 Task: Add the task  Develop a new online tool for online job applications to the section Feature Testing Sprint in the project AztecBridge and add a Due Date to the respective task as 2024/05/23
Action: Mouse moved to (550, 546)
Screenshot: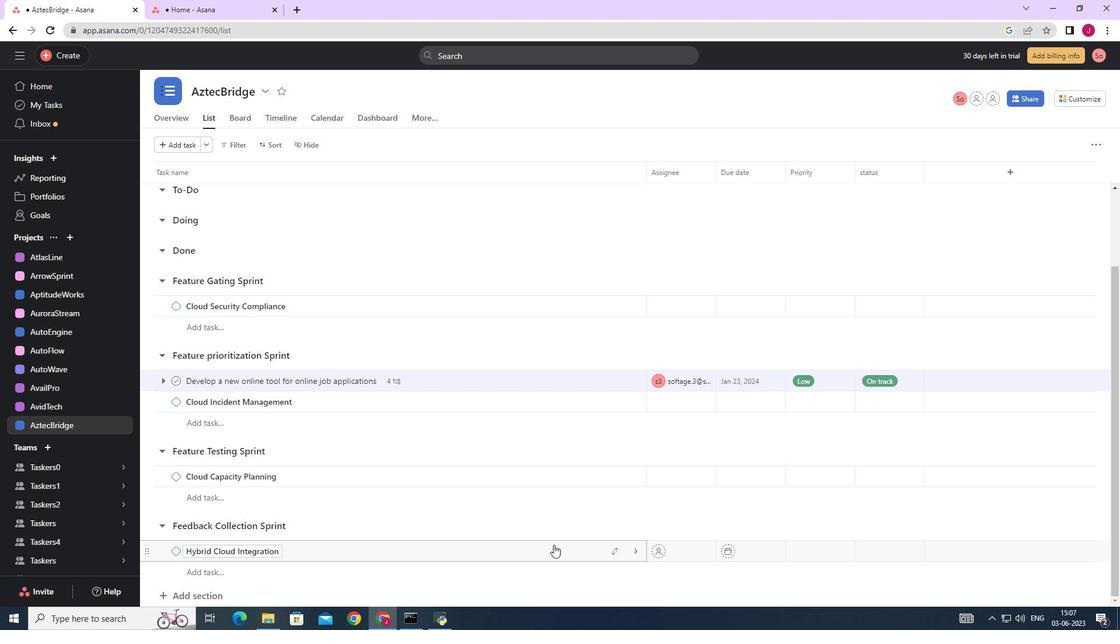 
Action: Mouse scrolled (550, 546) with delta (0, 0)
Screenshot: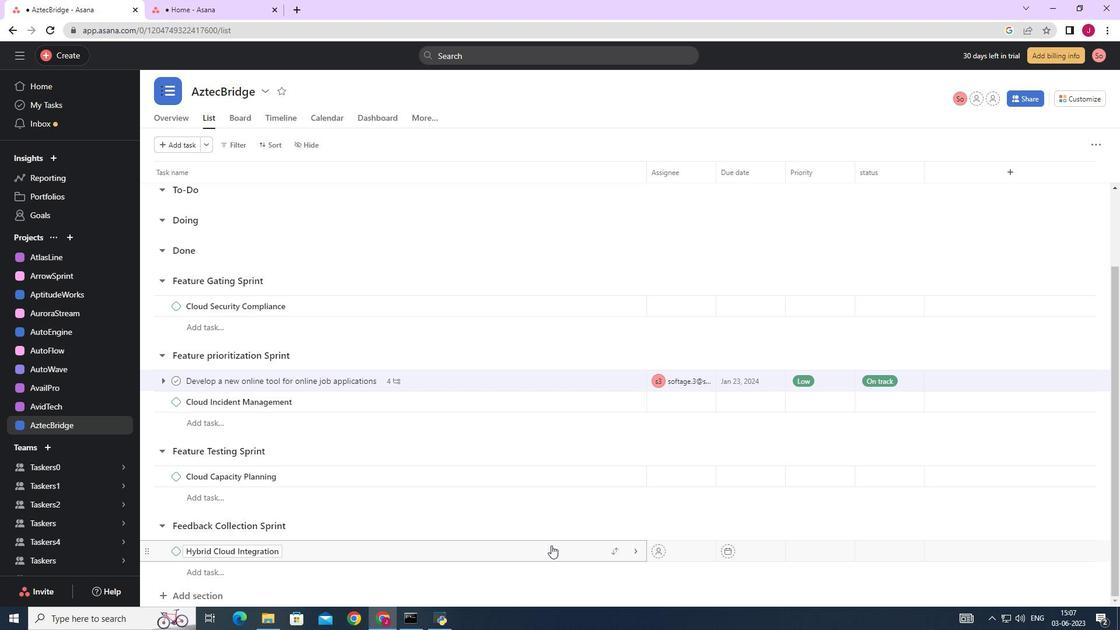 
Action: Mouse moved to (550, 546)
Screenshot: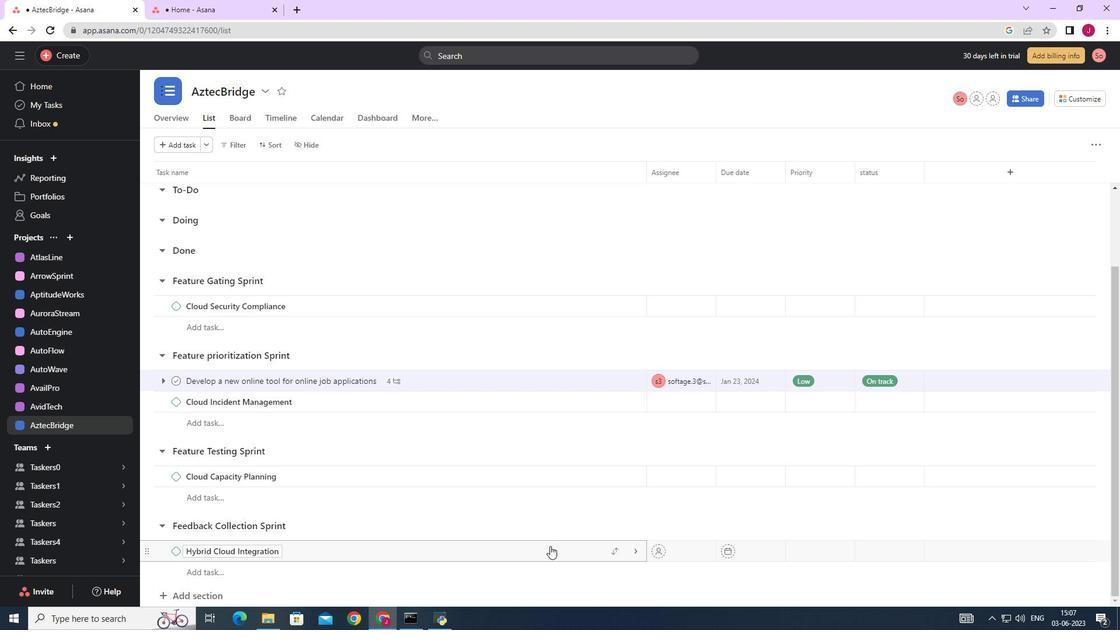 
Action: Mouse scrolled (550, 546) with delta (0, 0)
Screenshot: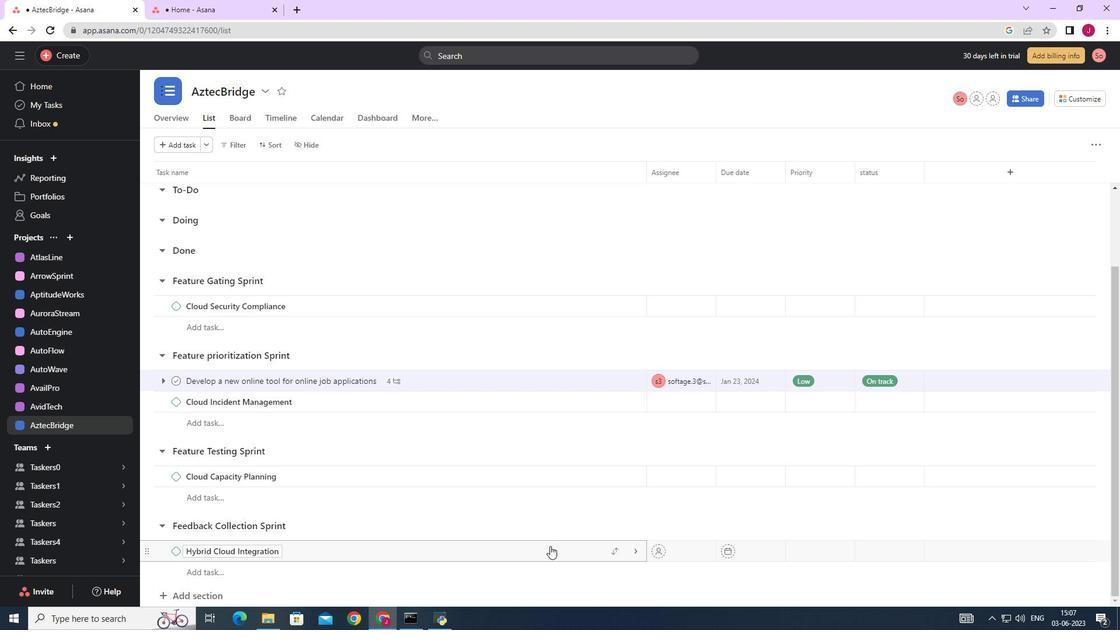 
Action: Mouse moved to (548, 546)
Screenshot: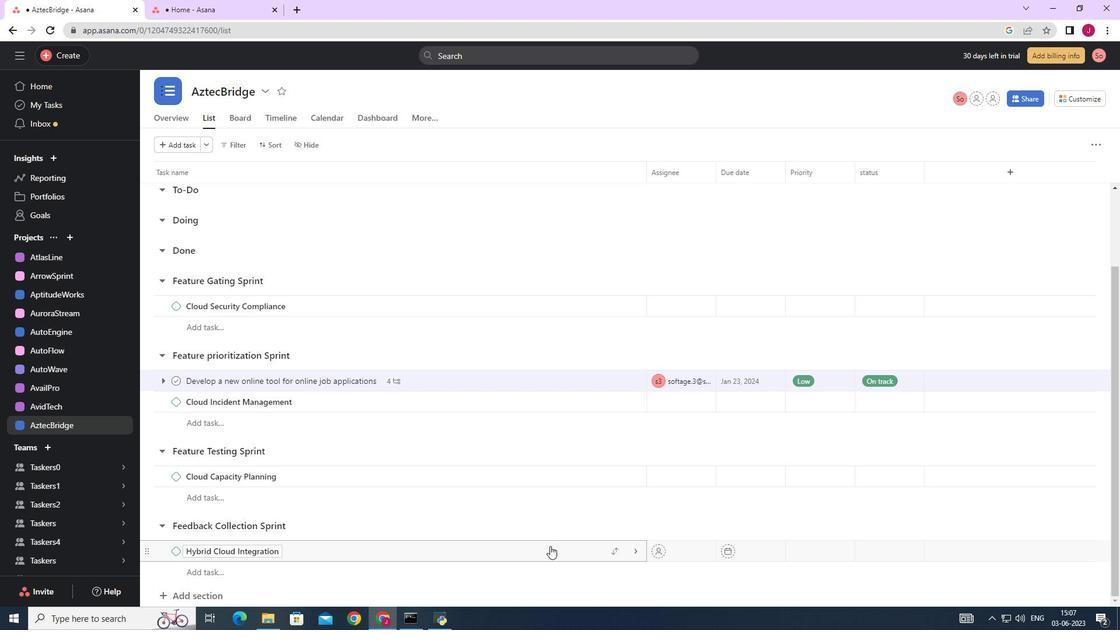 
Action: Mouse scrolled (548, 546) with delta (0, 0)
Screenshot: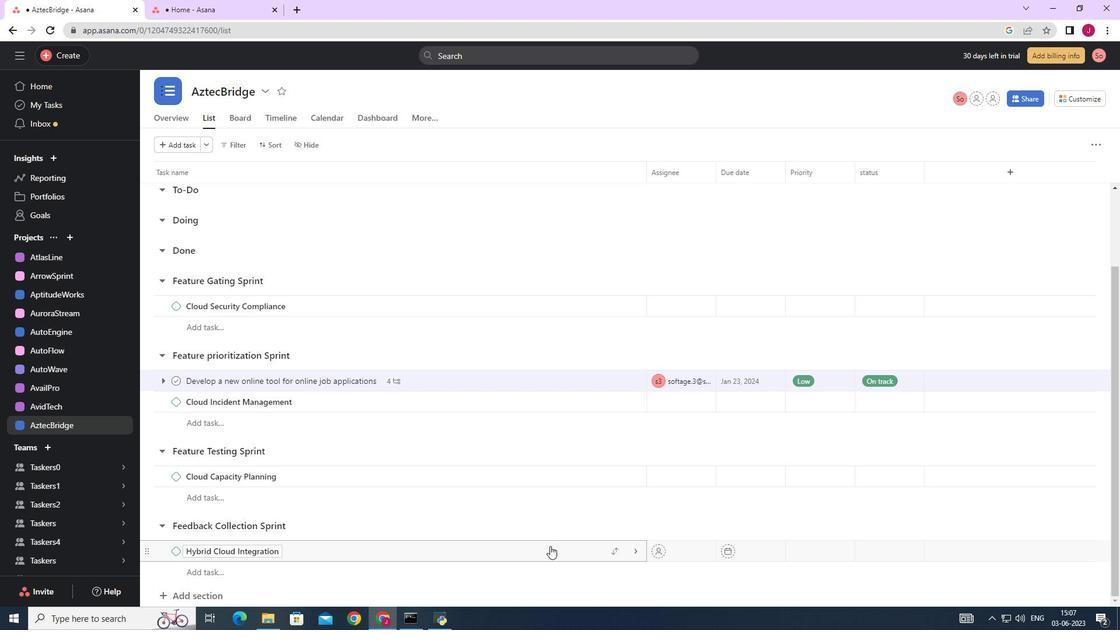 
Action: Mouse moved to (611, 478)
Screenshot: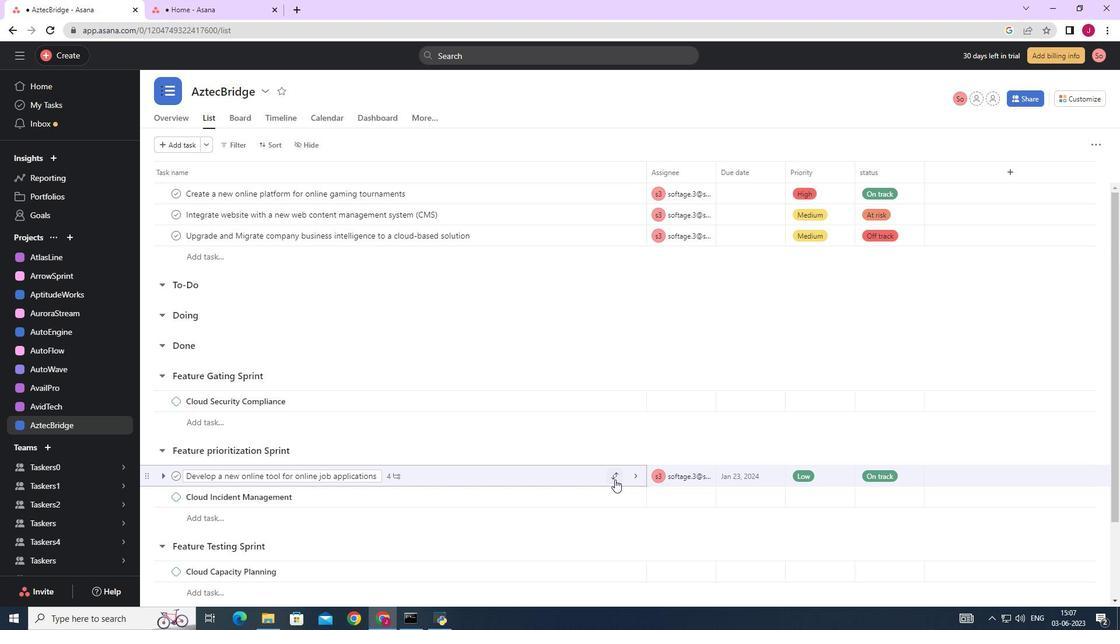 
Action: Mouse pressed left at (611, 478)
Screenshot: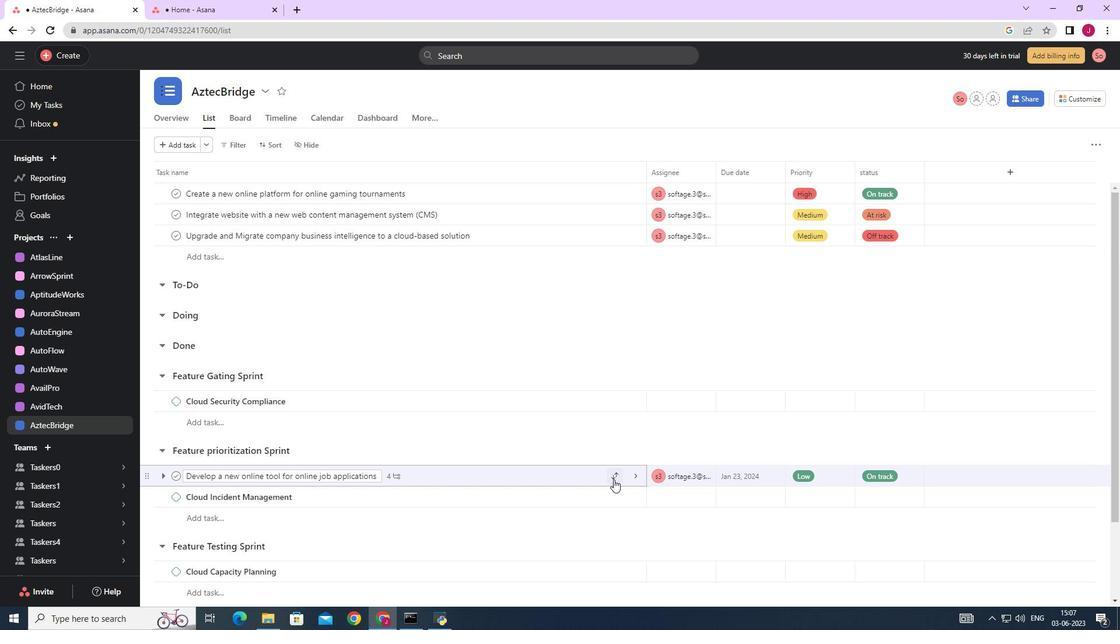
Action: Mouse moved to (558, 429)
Screenshot: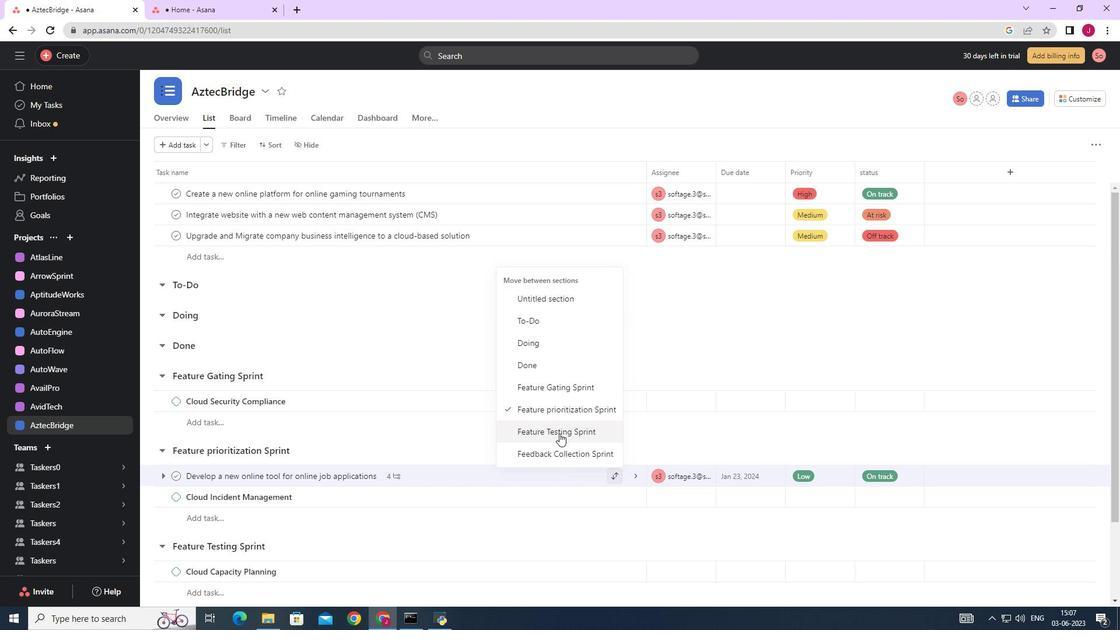 
Action: Mouse pressed left at (558, 429)
Screenshot: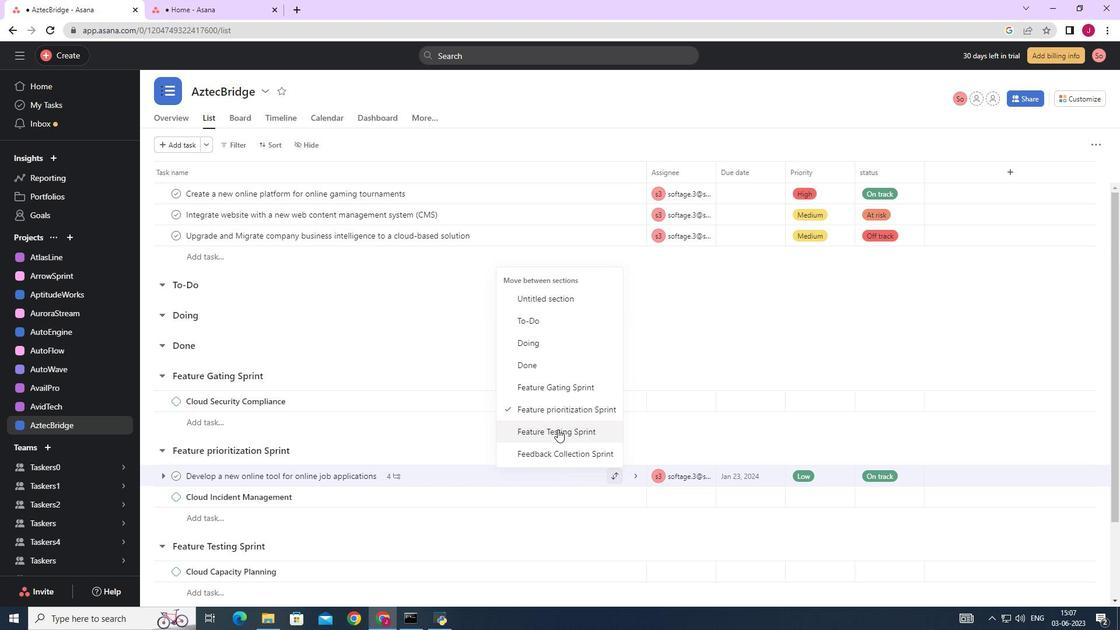 
Action: Mouse moved to (696, 471)
Screenshot: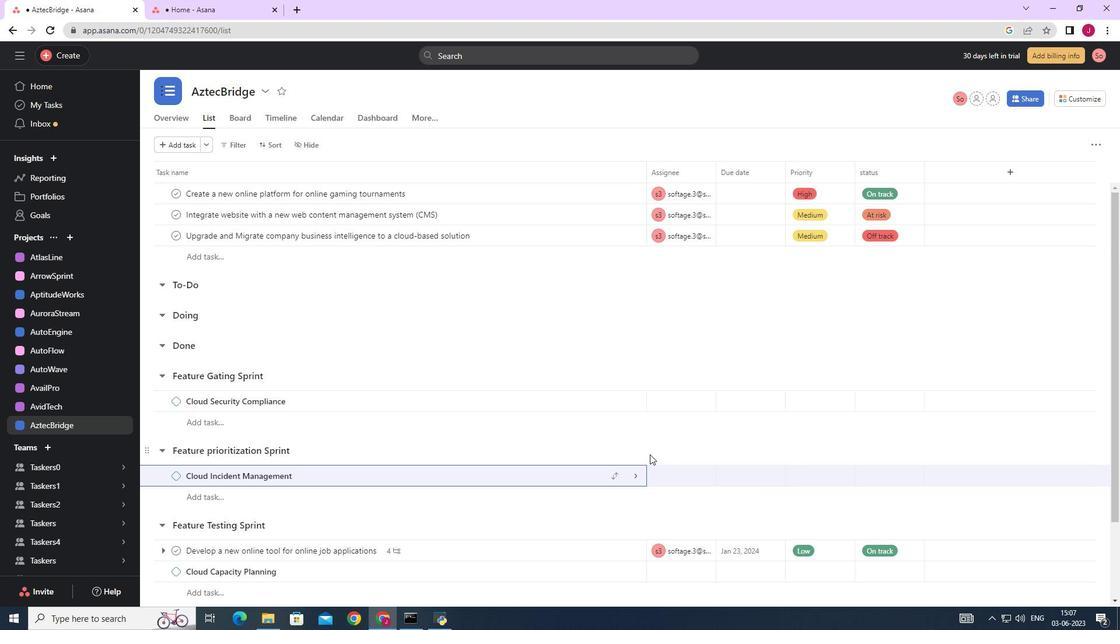 
Action: Mouse scrolled (696, 471) with delta (0, 0)
Screenshot: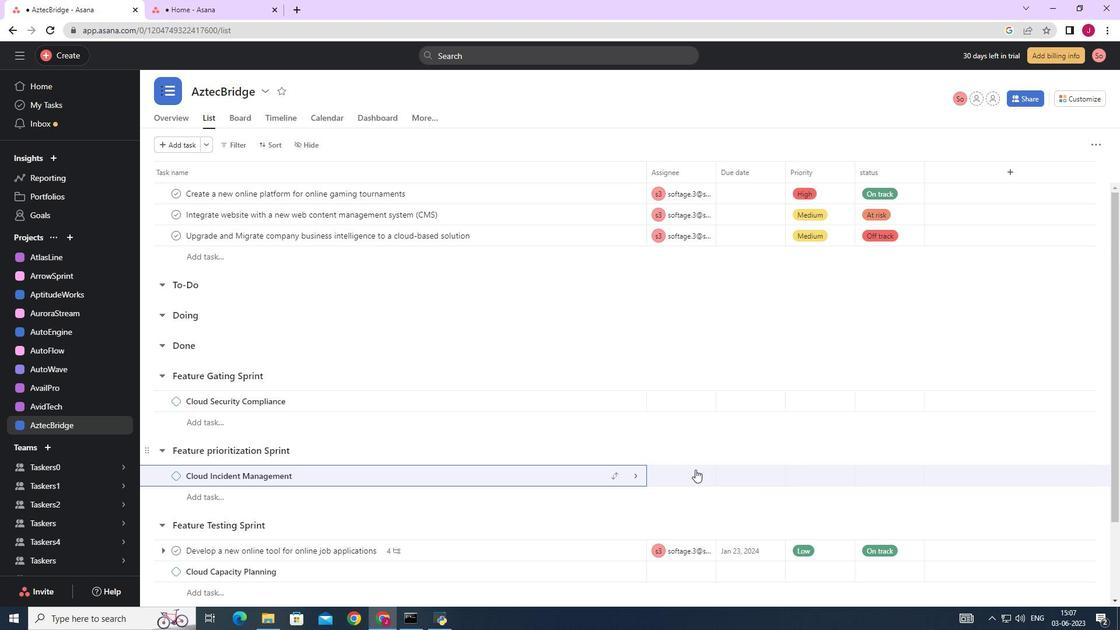 
Action: Mouse moved to (697, 472)
Screenshot: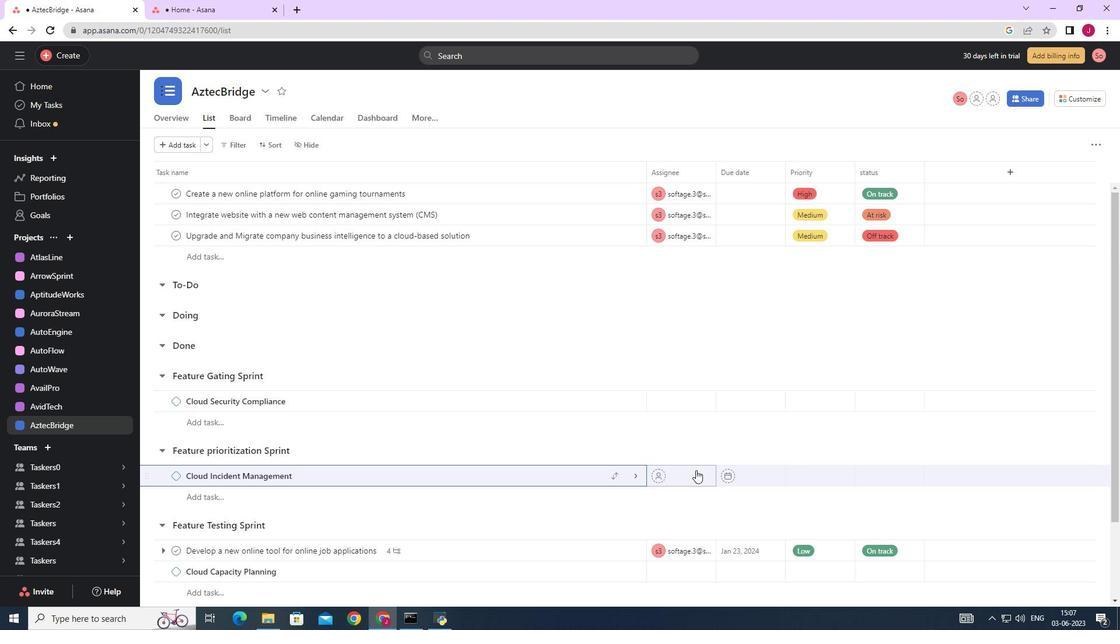 
Action: Mouse scrolled (697, 472) with delta (0, 0)
Screenshot: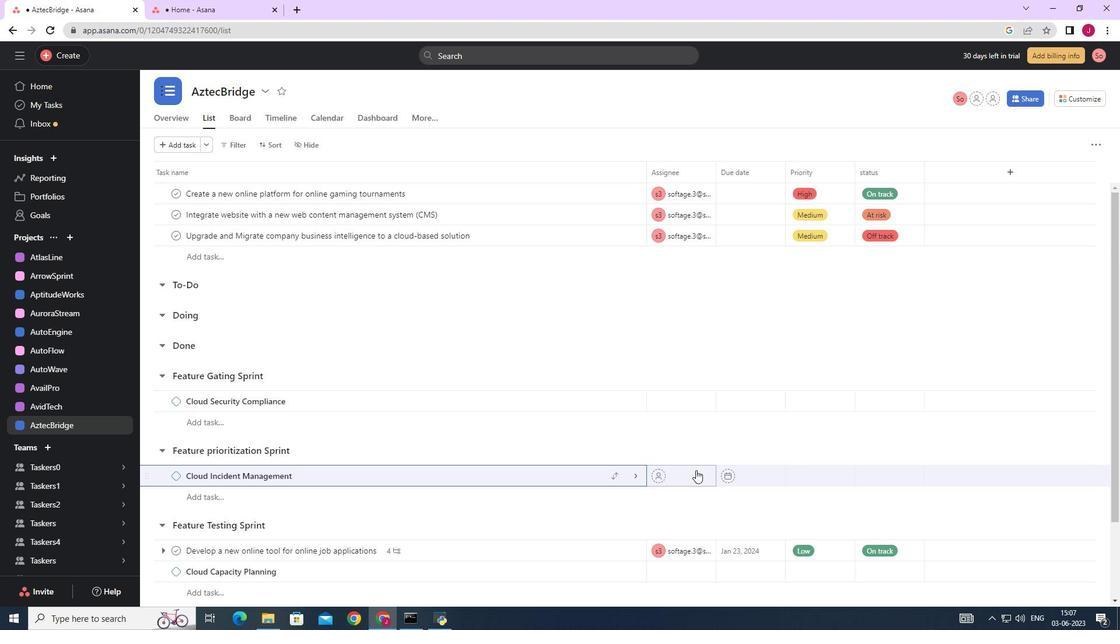 
Action: Mouse moved to (697, 473)
Screenshot: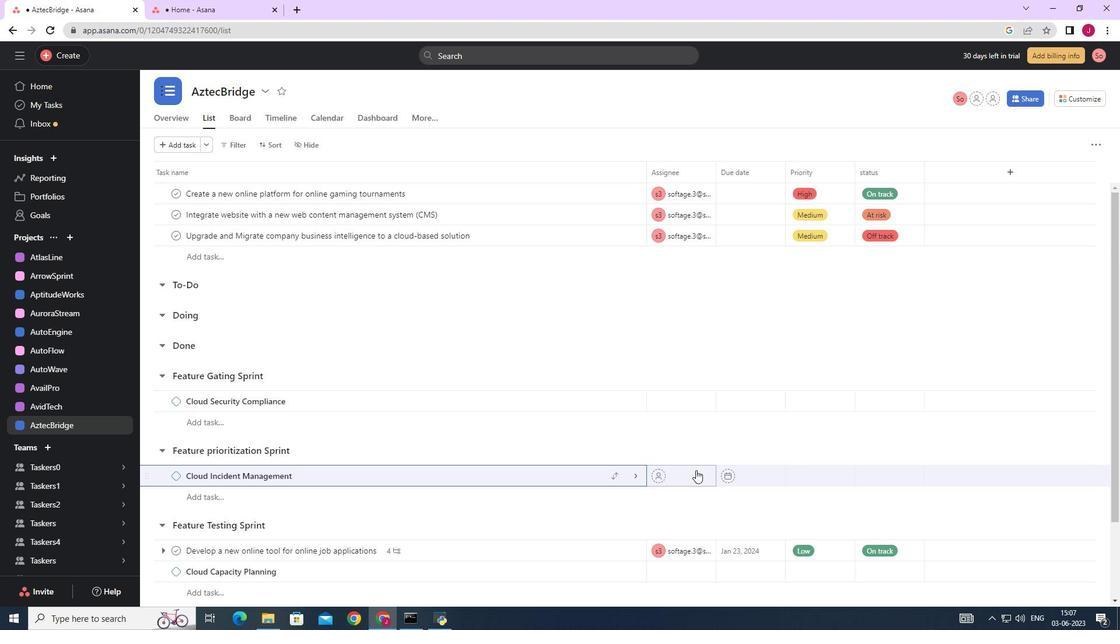
Action: Mouse scrolled (697, 473) with delta (0, 0)
Screenshot: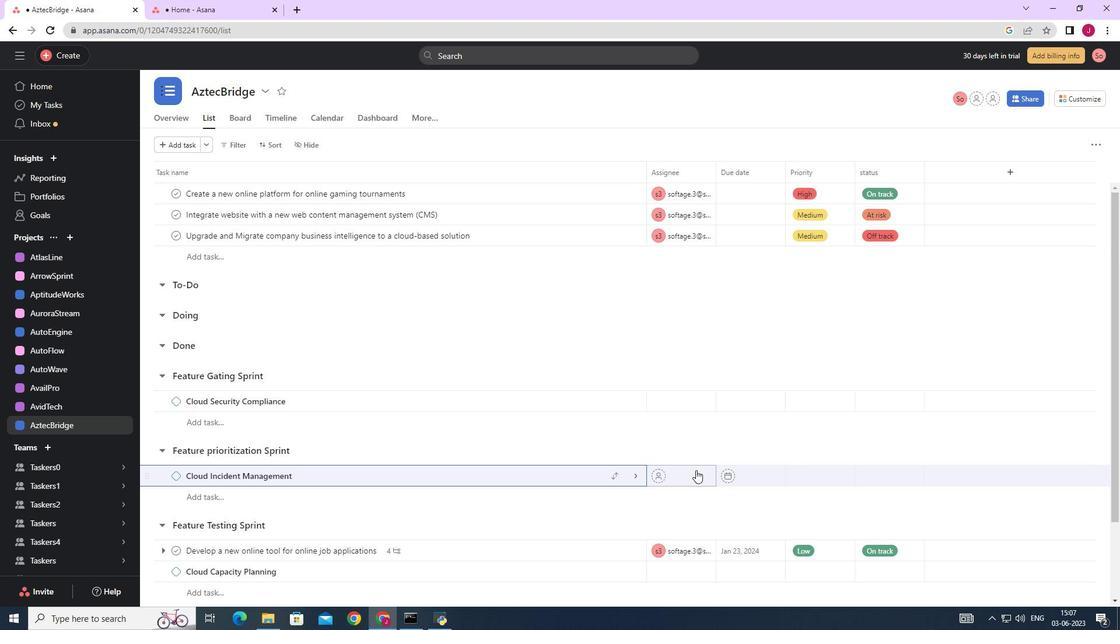 
Action: Mouse moved to (697, 475)
Screenshot: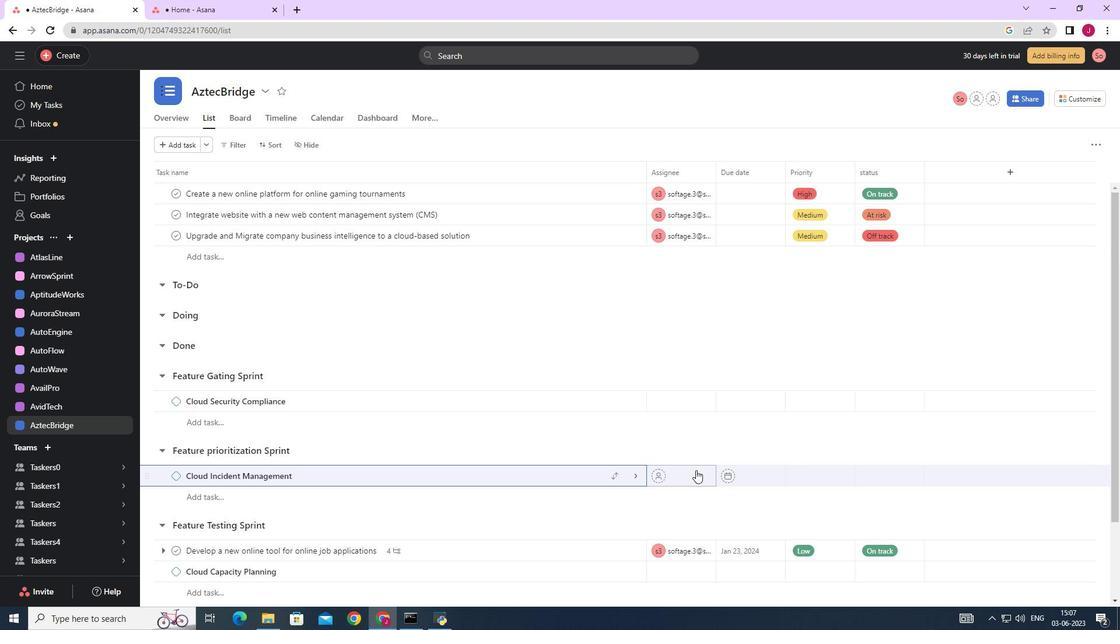 
Action: Mouse scrolled (697, 474) with delta (0, 0)
Screenshot: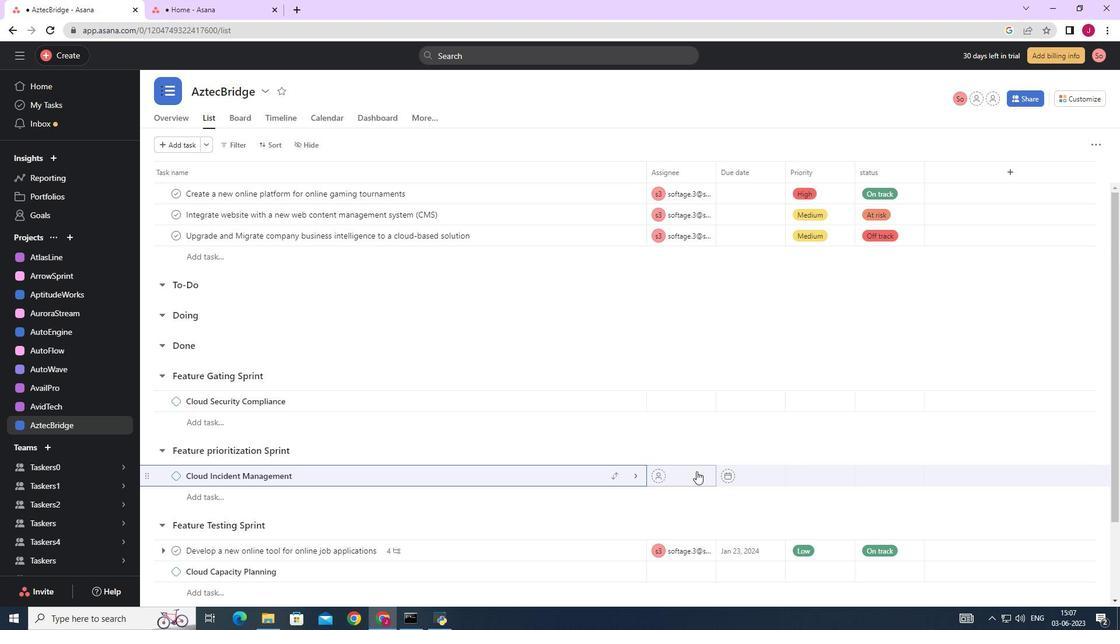 
Action: Mouse moved to (697, 476)
Screenshot: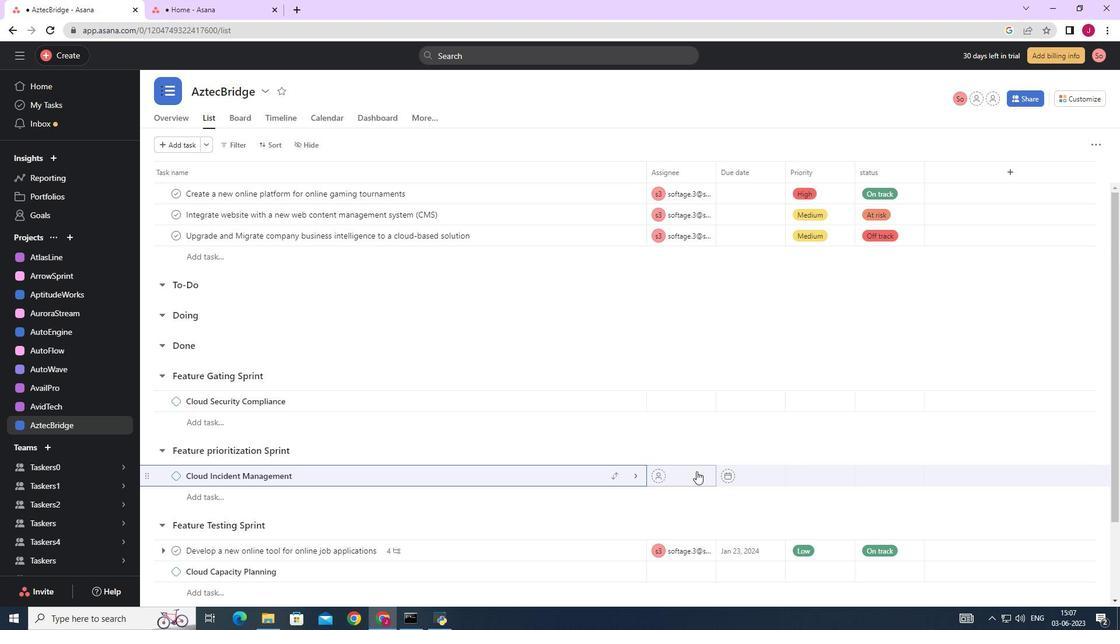
Action: Mouse scrolled (697, 476) with delta (0, 0)
Screenshot: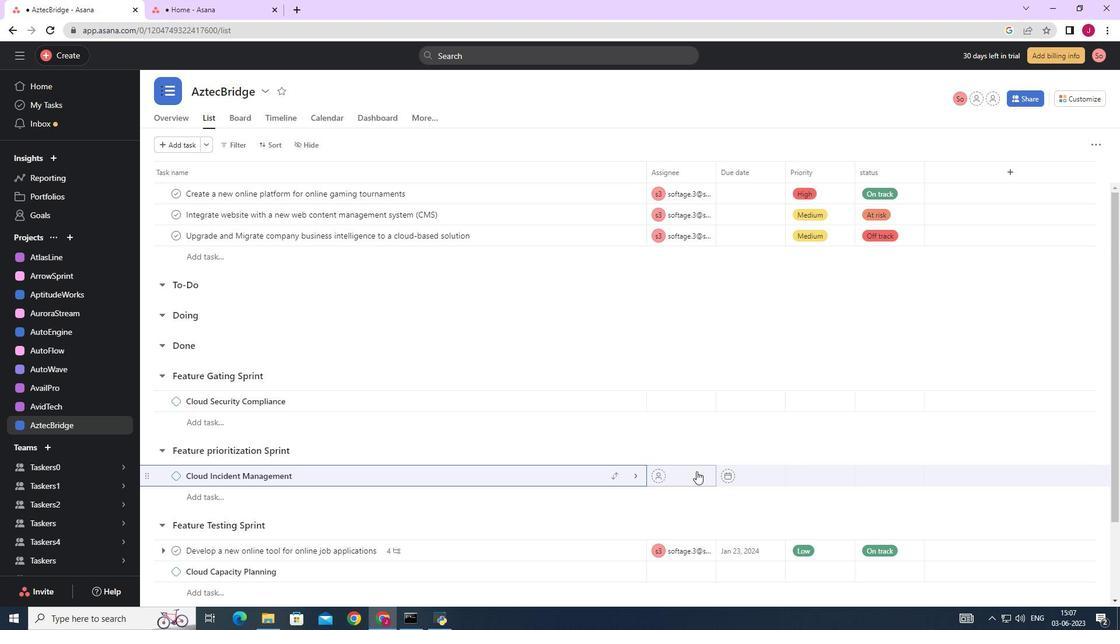 
Action: Mouse moved to (775, 455)
Screenshot: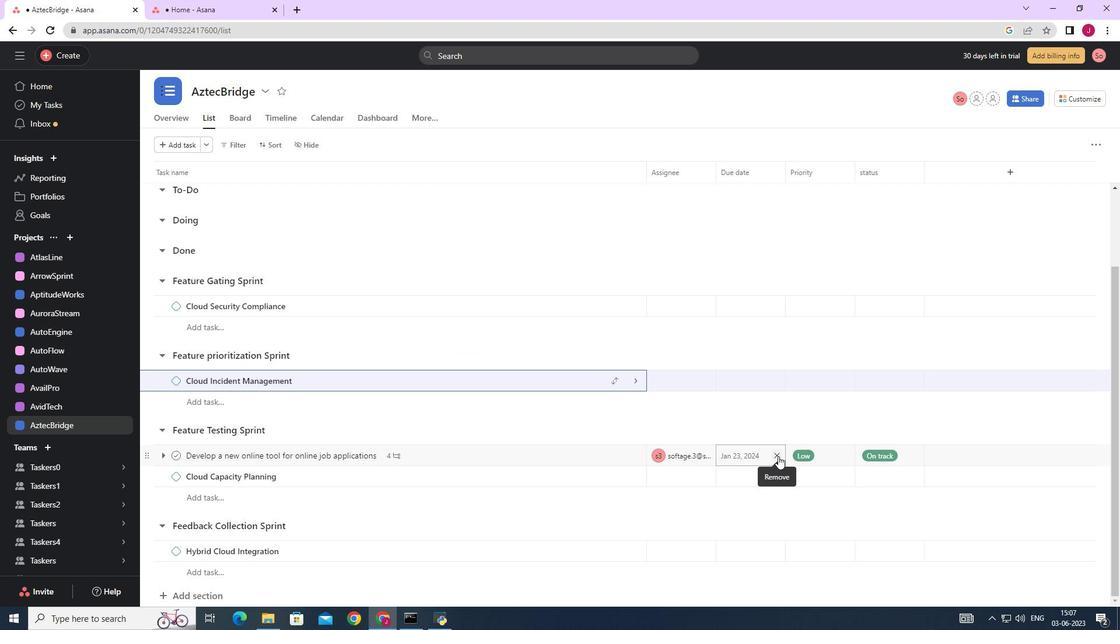 
Action: Mouse pressed left at (775, 455)
Screenshot: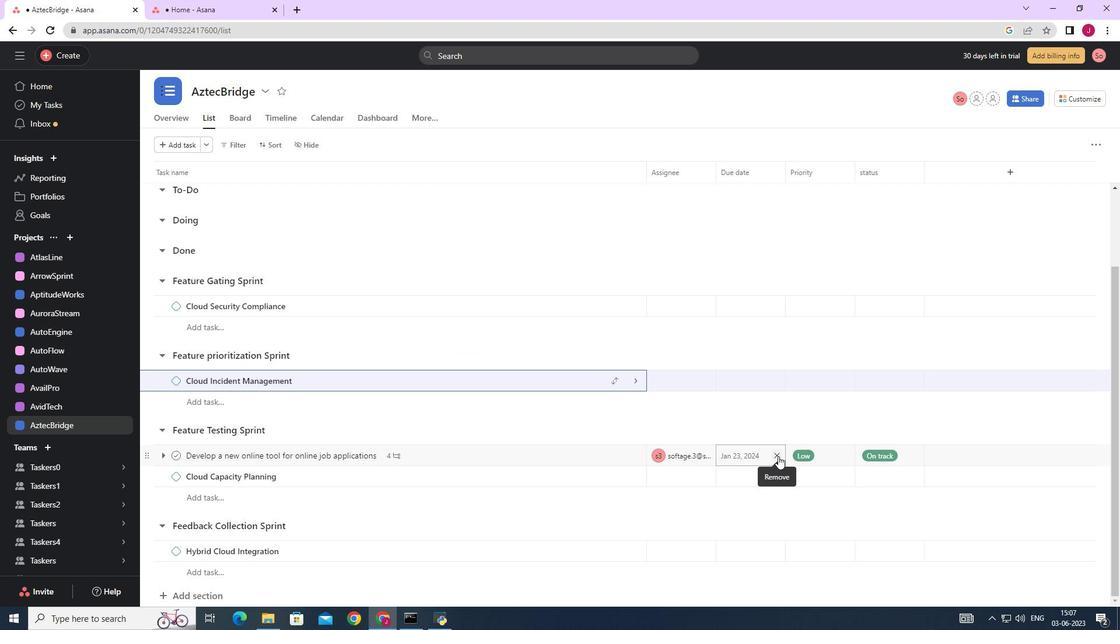 
Action: Mouse moved to (745, 458)
Screenshot: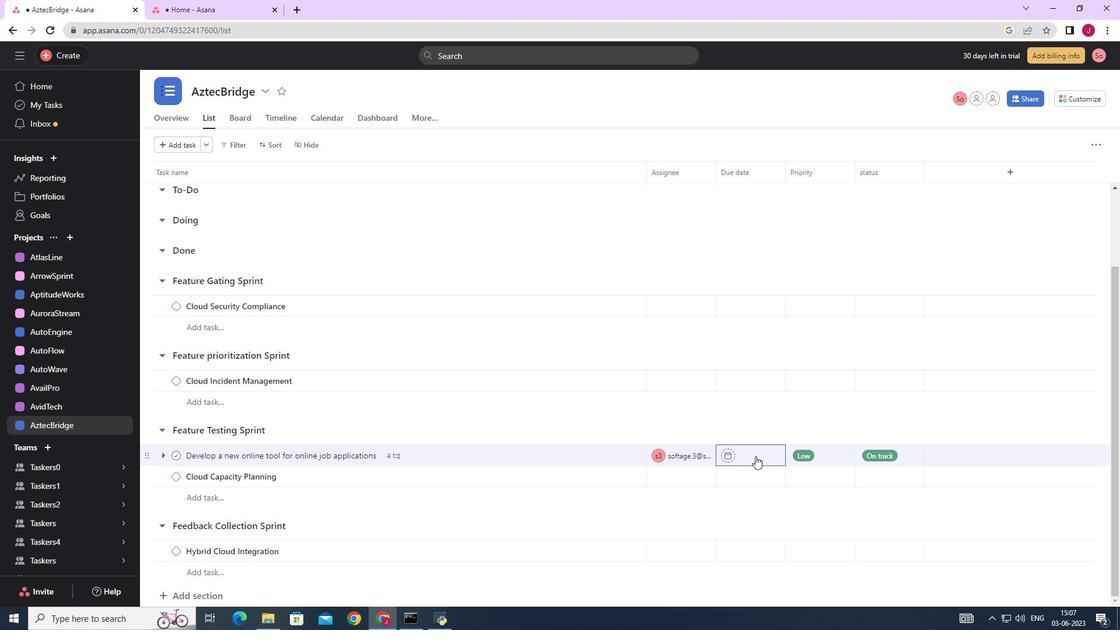 
Action: Mouse pressed left at (745, 458)
Screenshot: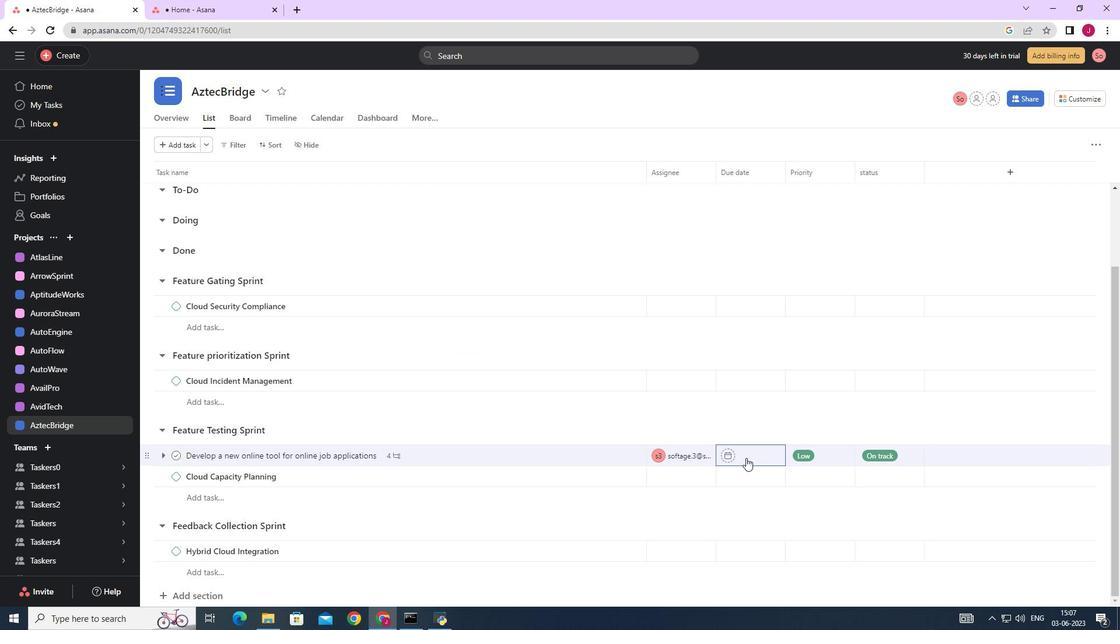 
Action: Mouse moved to (868, 272)
Screenshot: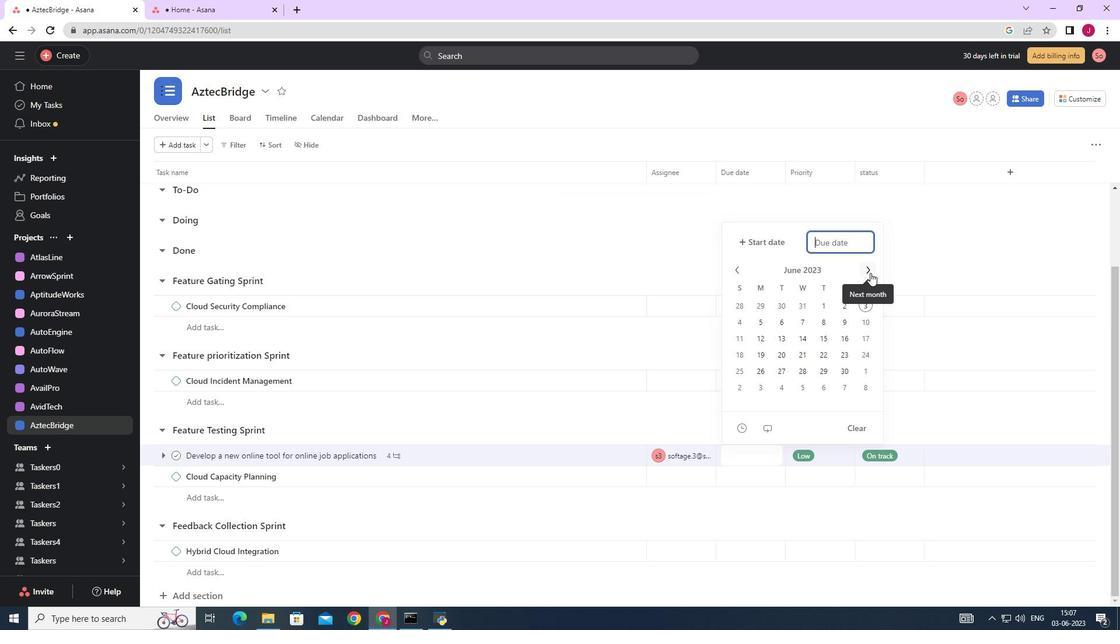
Action: Mouse pressed left at (868, 272)
Screenshot: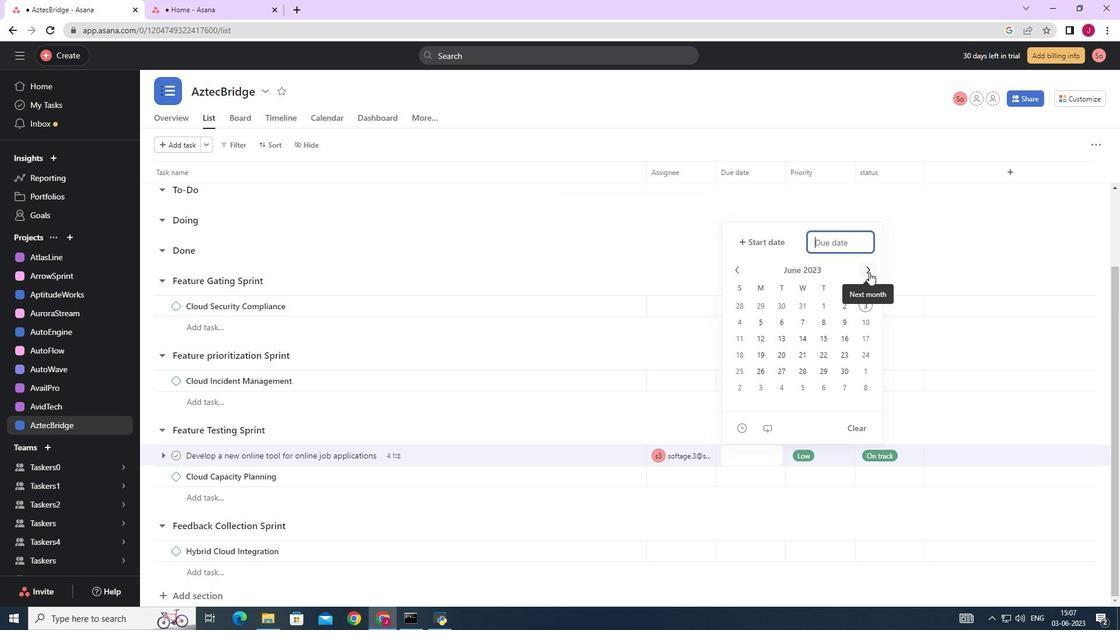 
Action: Mouse pressed left at (868, 272)
Screenshot: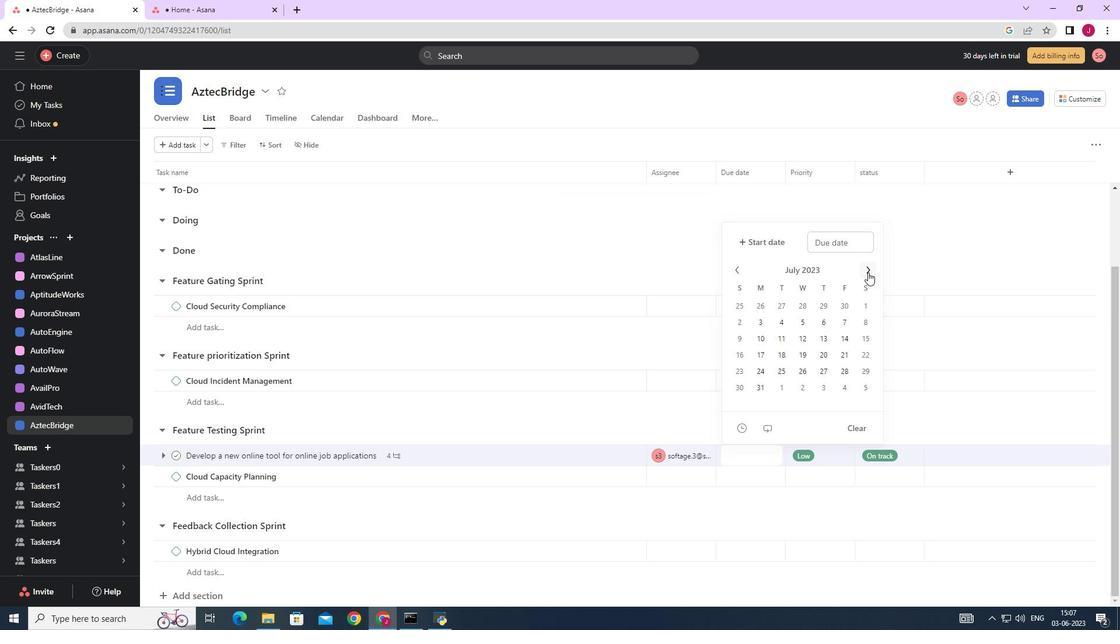 
Action: Mouse pressed left at (868, 272)
Screenshot: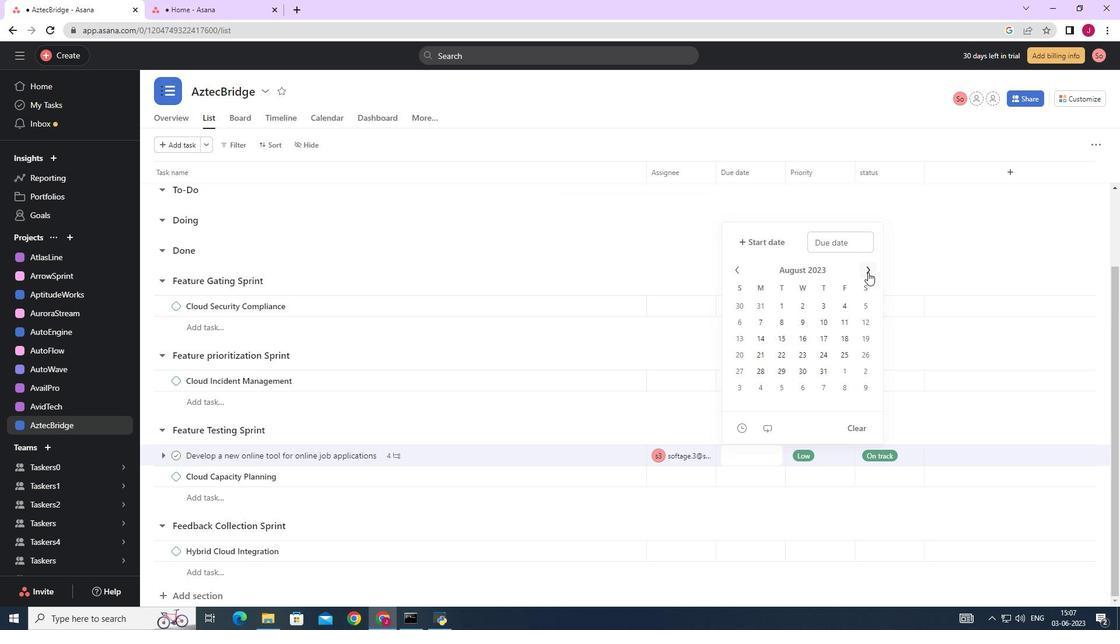 
Action: Mouse pressed left at (868, 272)
Screenshot: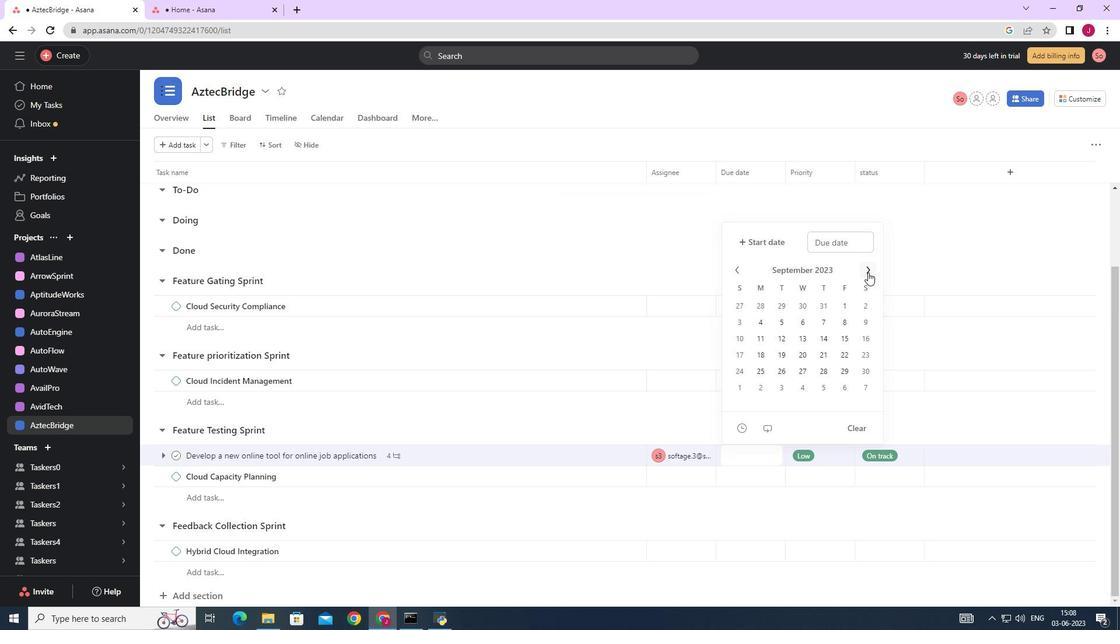 
Action: Mouse pressed left at (868, 272)
Screenshot: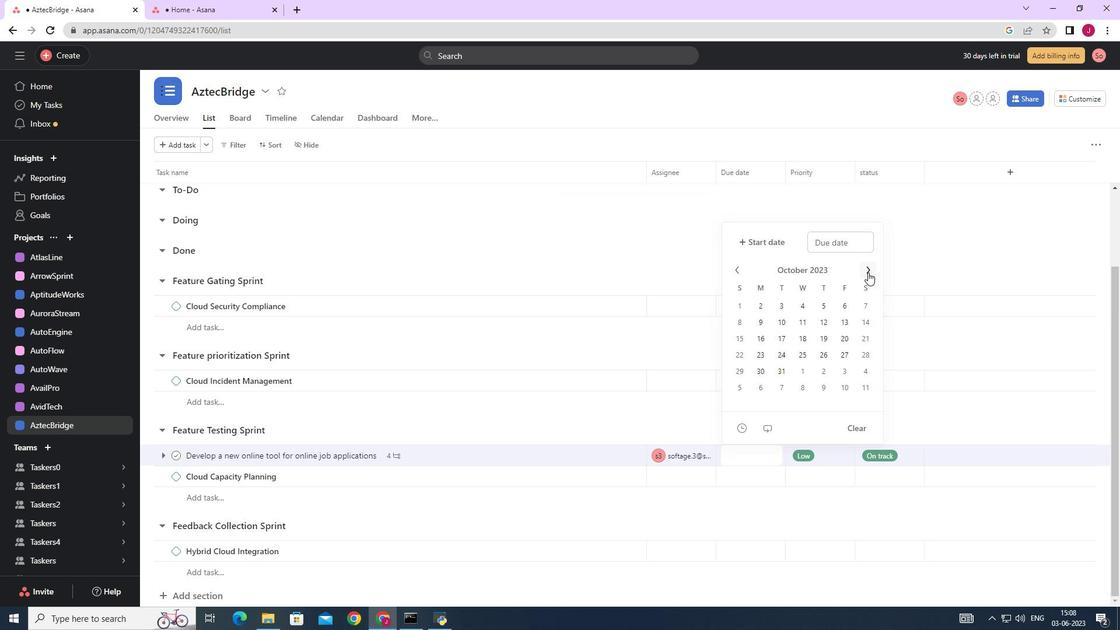 
Action: Mouse pressed left at (868, 272)
Screenshot: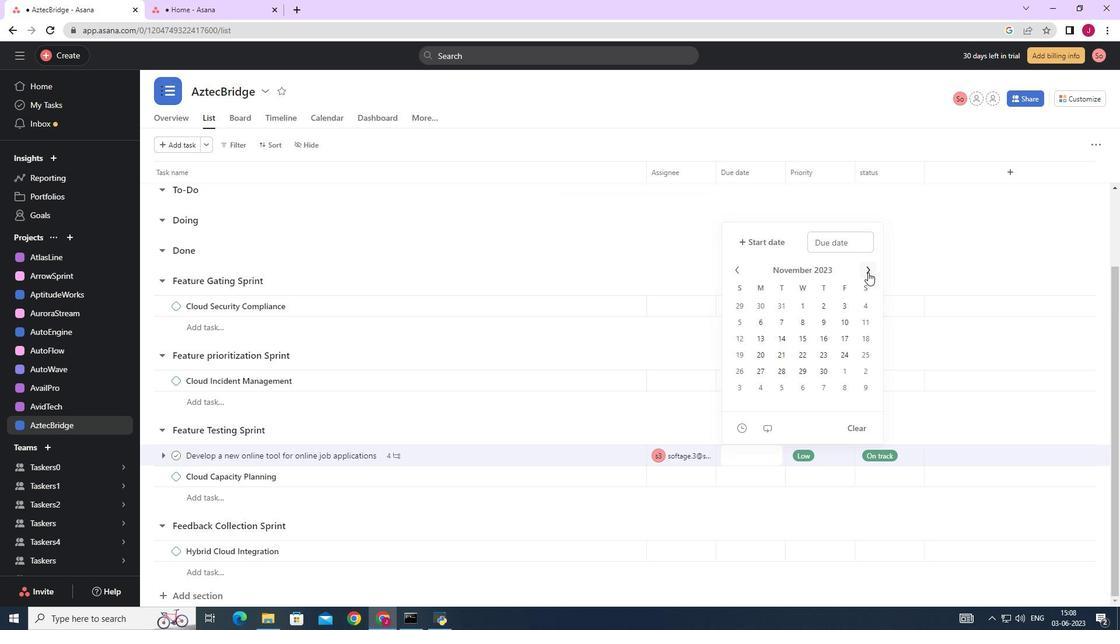 
Action: Mouse pressed left at (868, 272)
Screenshot: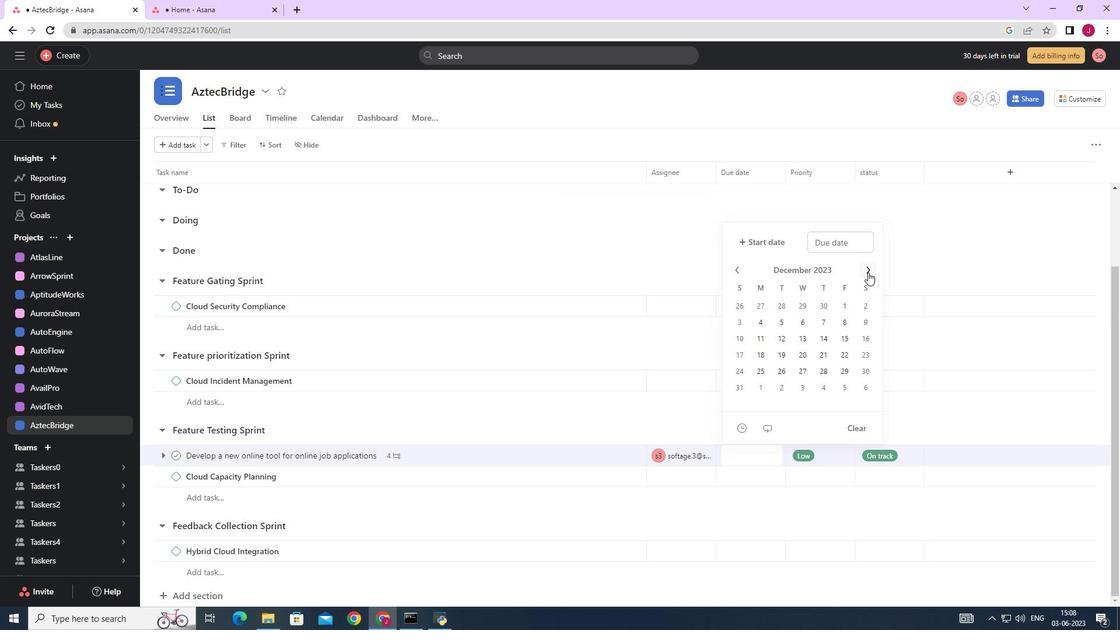 
Action: Mouse pressed left at (868, 272)
Screenshot: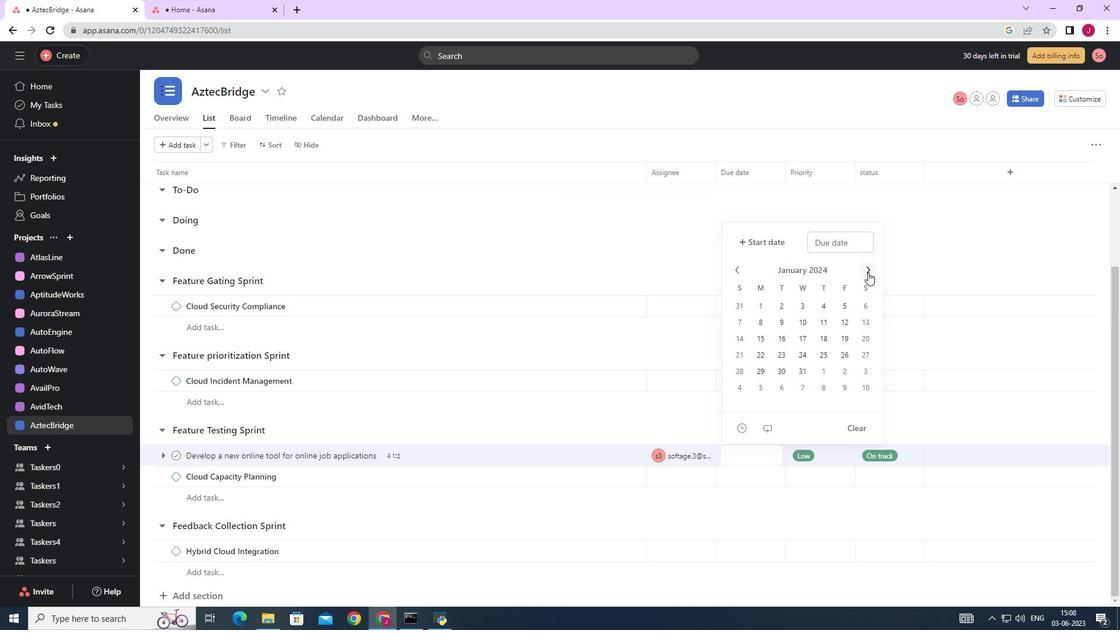 
Action: Mouse pressed left at (868, 272)
Screenshot: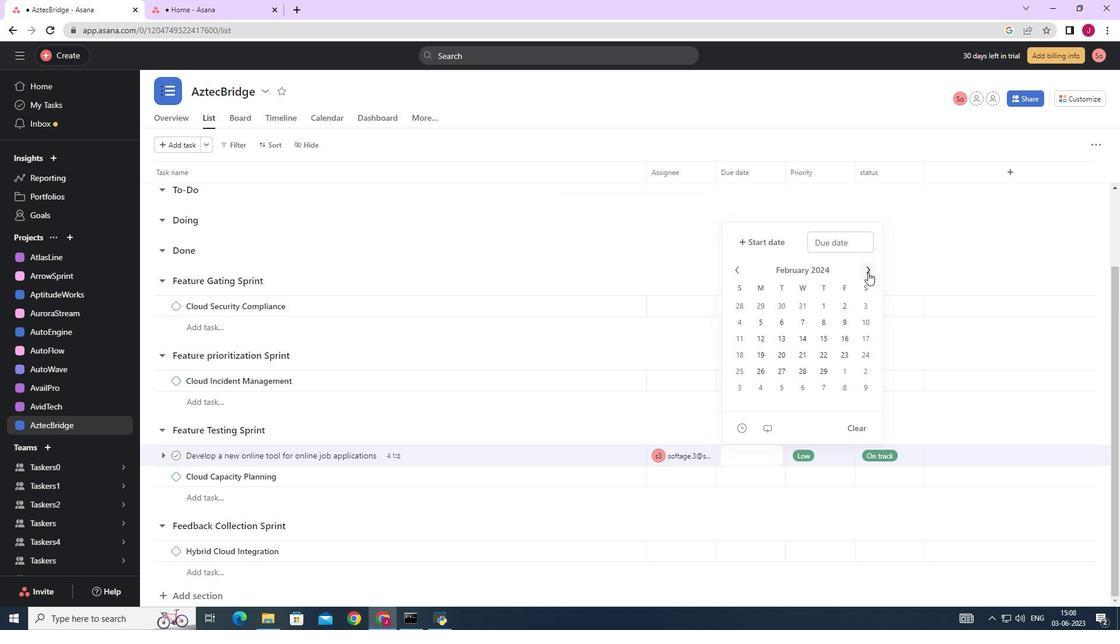 
Action: Mouse pressed left at (868, 272)
Screenshot: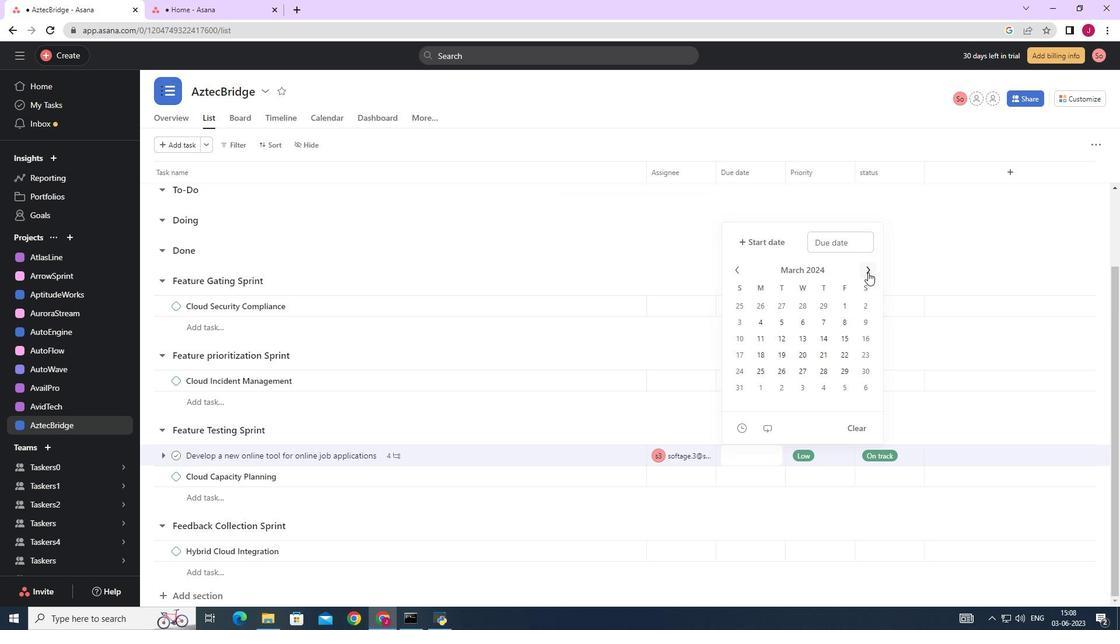 
Action: Mouse pressed left at (868, 272)
Screenshot: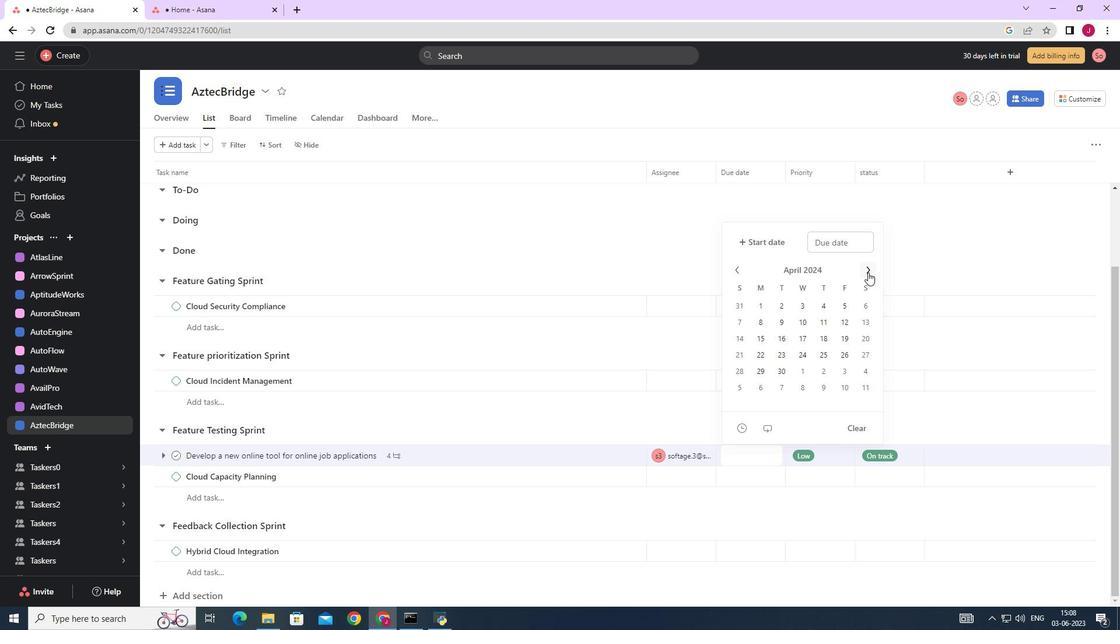 
Action: Mouse moved to (828, 352)
Screenshot: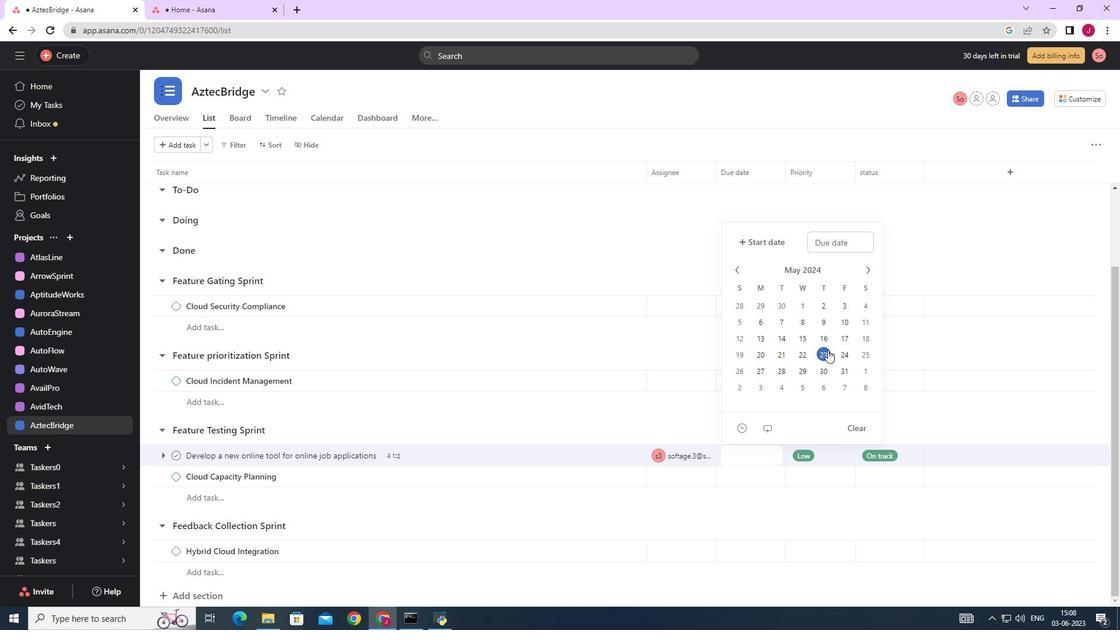 
Action: Mouse pressed left at (828, 352)
Screenshot: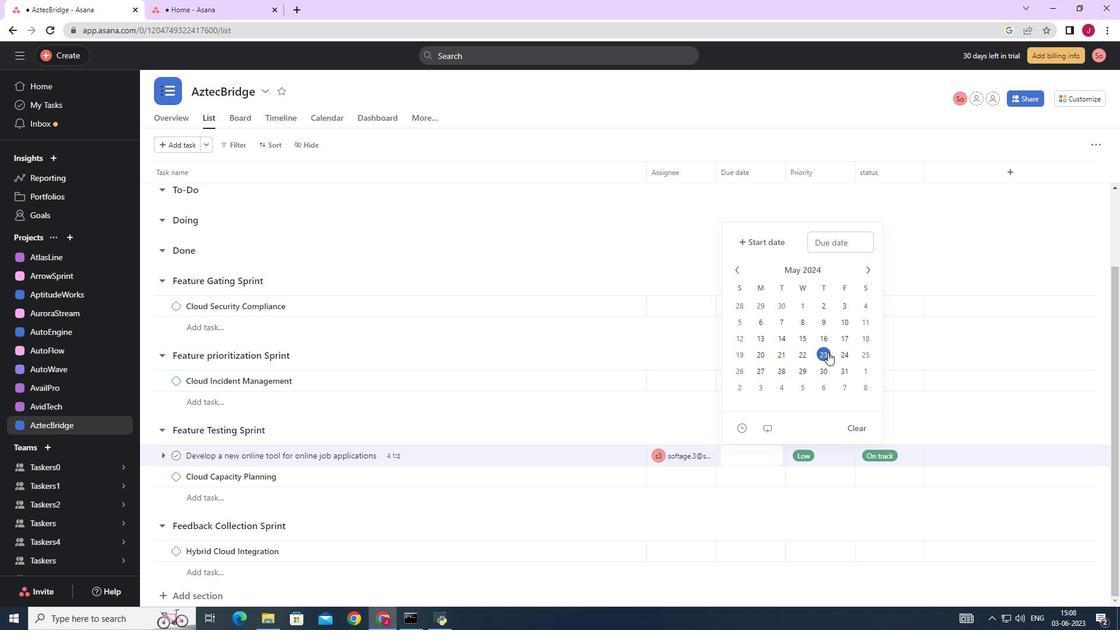 
Action: Mouse moved to (1051, 253)
Screenshot: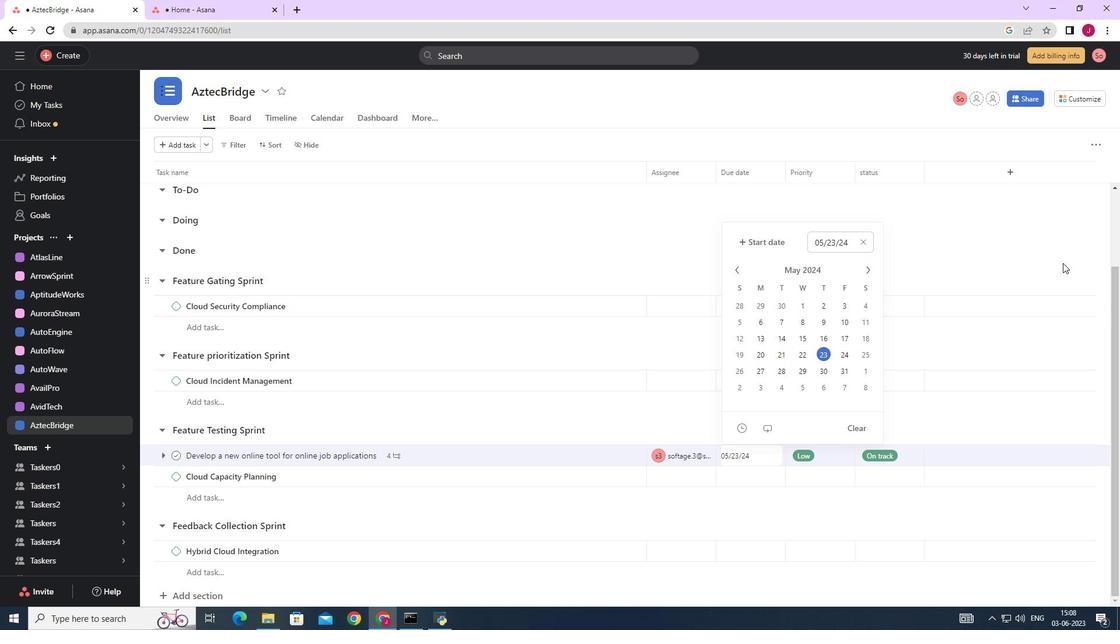 
Action: Mouse pressed left at (1051, 253)
Screenshot: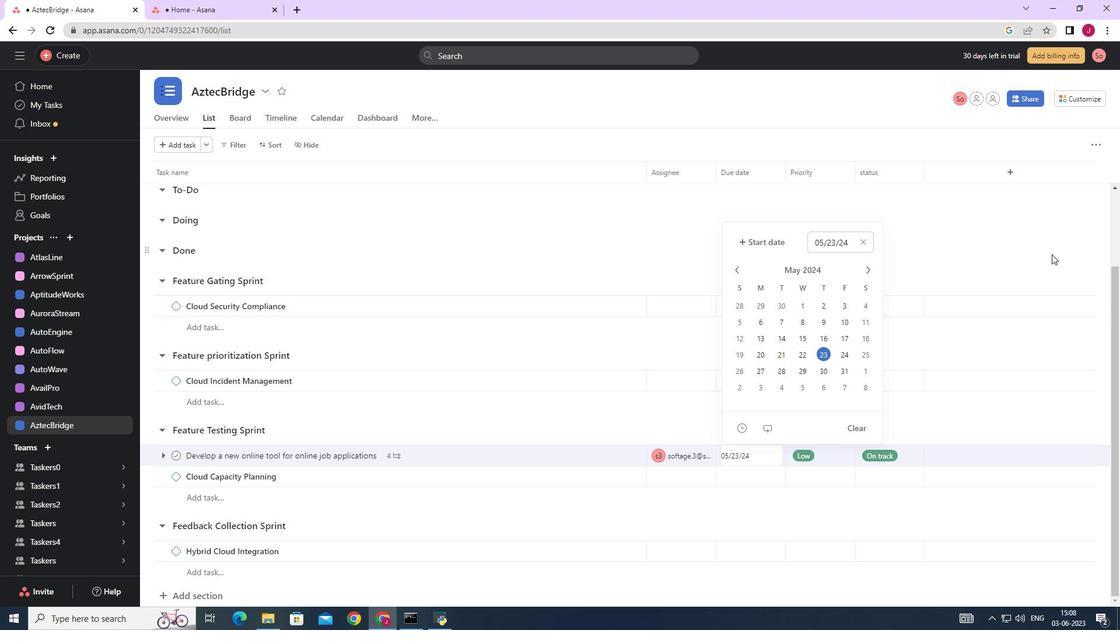 
Action: Mouse moved to (1043, 253)
Screenshot: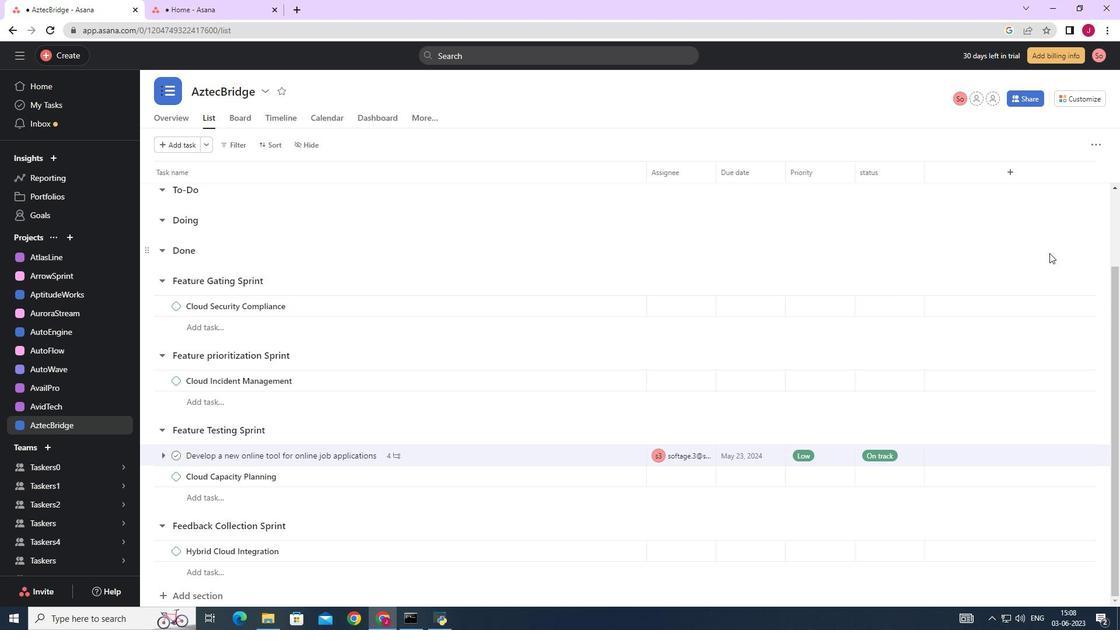 
